 Task: Explore learn.
Action: Mouse moved to (669, 83)
Screenshot: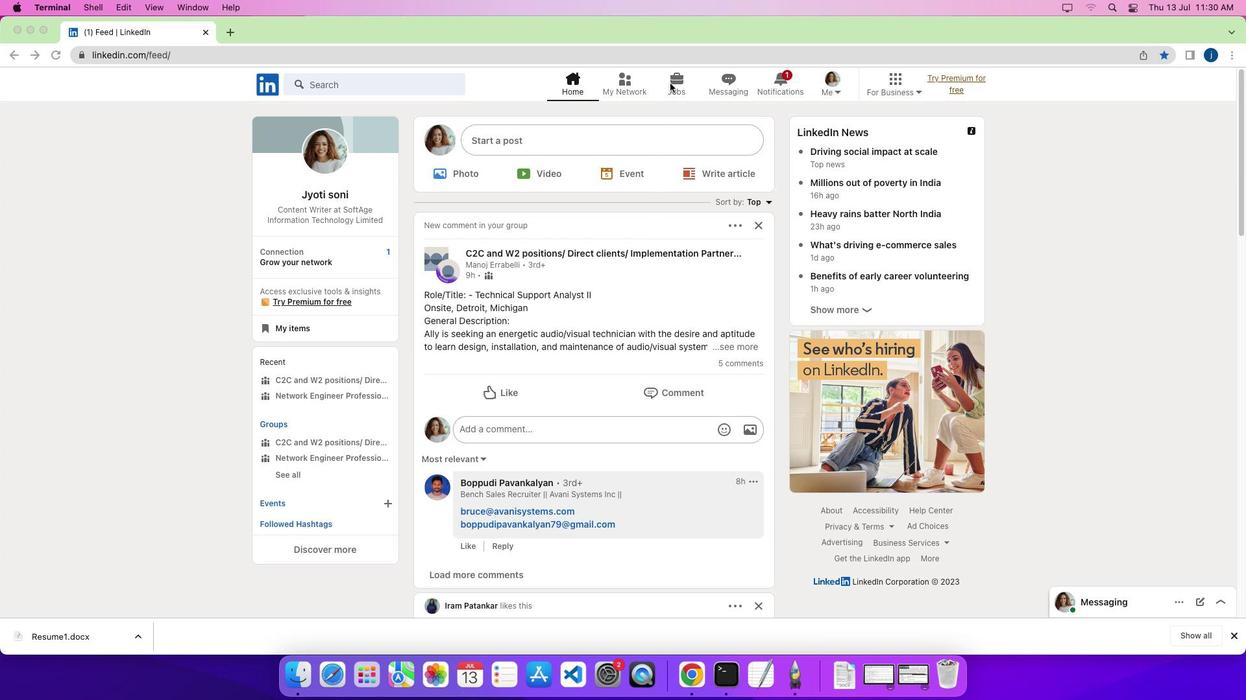 
Action: Mouse pressed left at (669, 83)
Screenshot: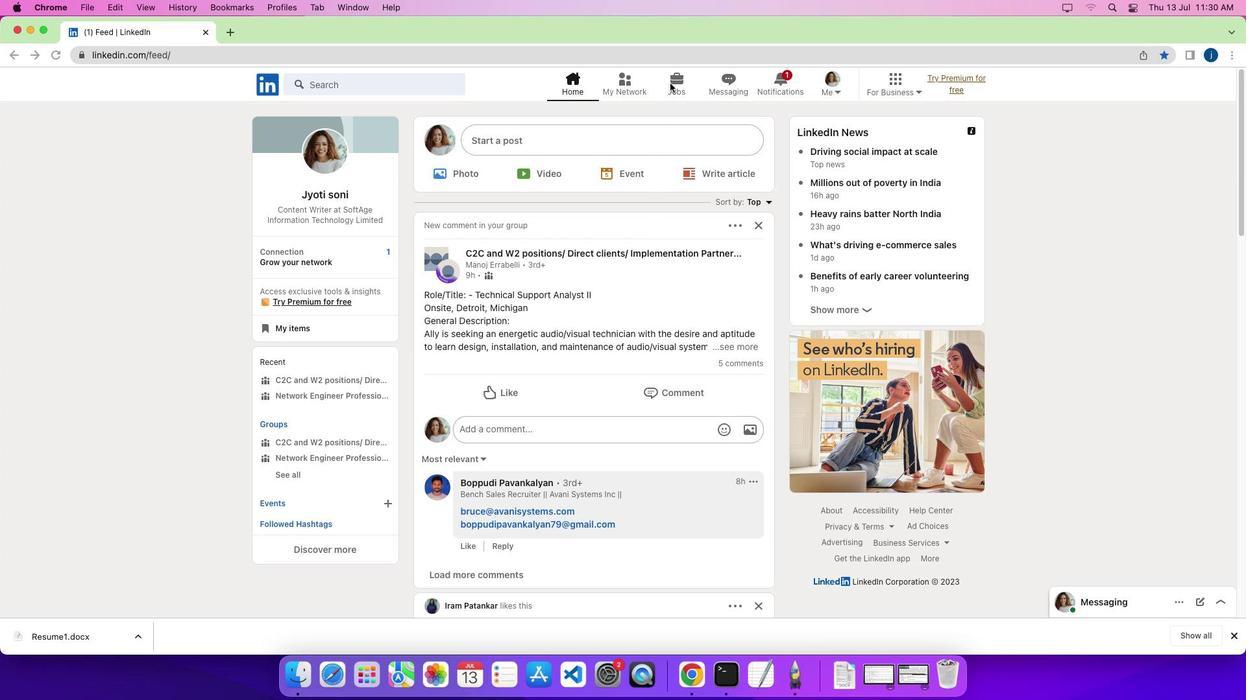 
Action: Mouse pressed left at (669, 83)
Screenshot: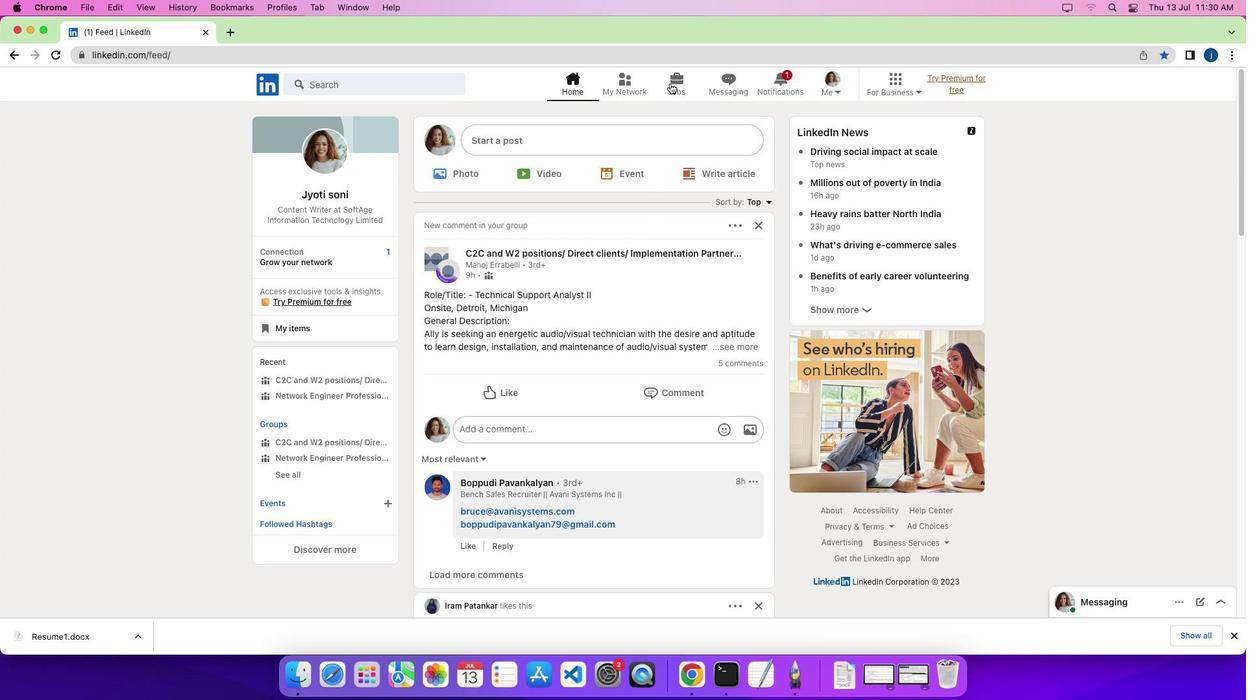 
Action: Mouse moved to (335, 325)
Screenshot: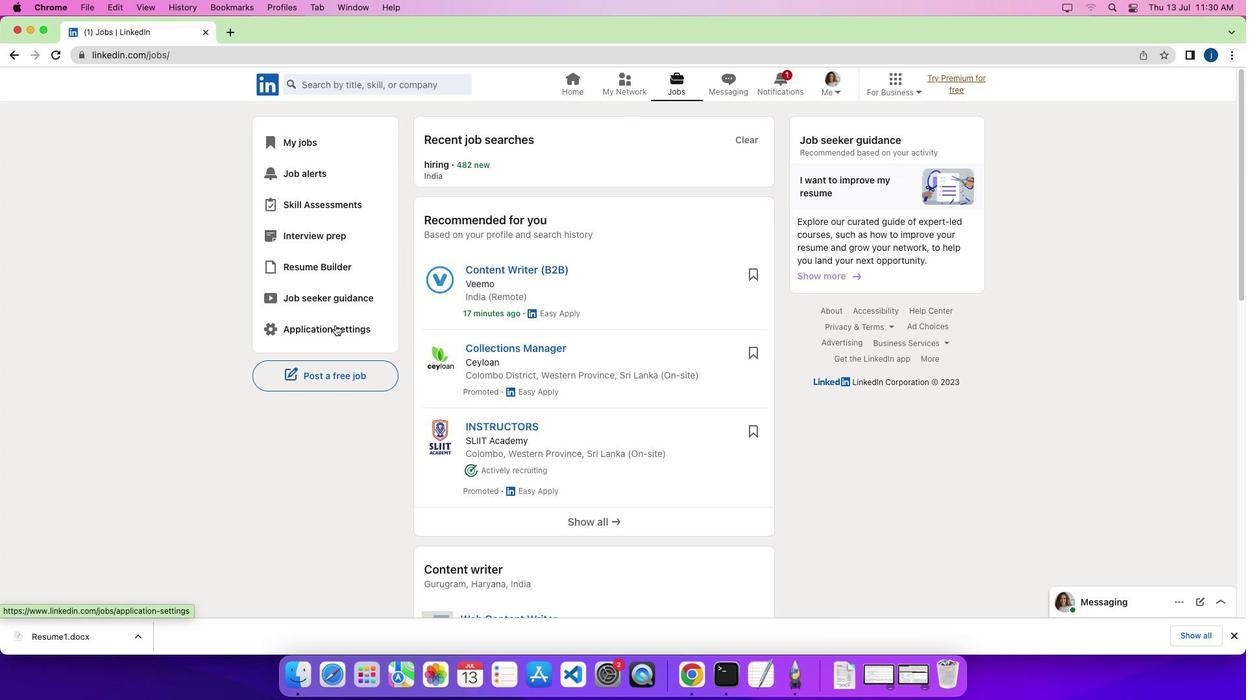 
Action: Mouse pressed left at (335, 325)
Screenshot: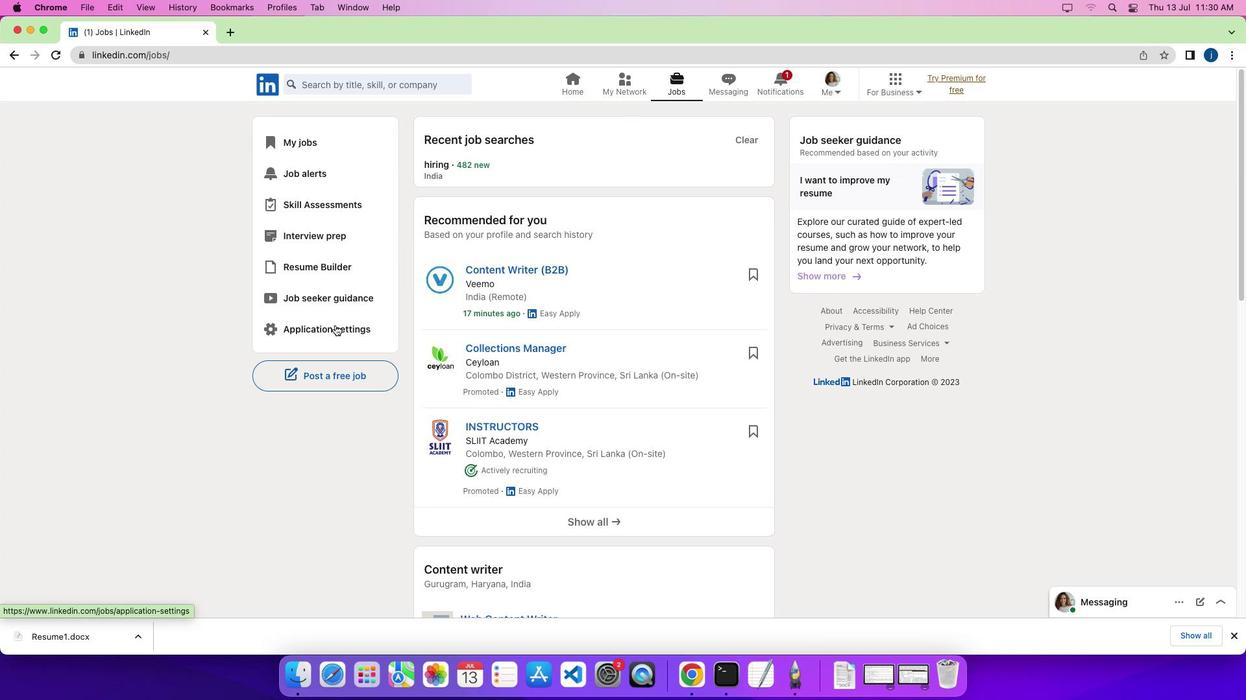 
Action: Mouse moved to (298, 397)
Screenshot: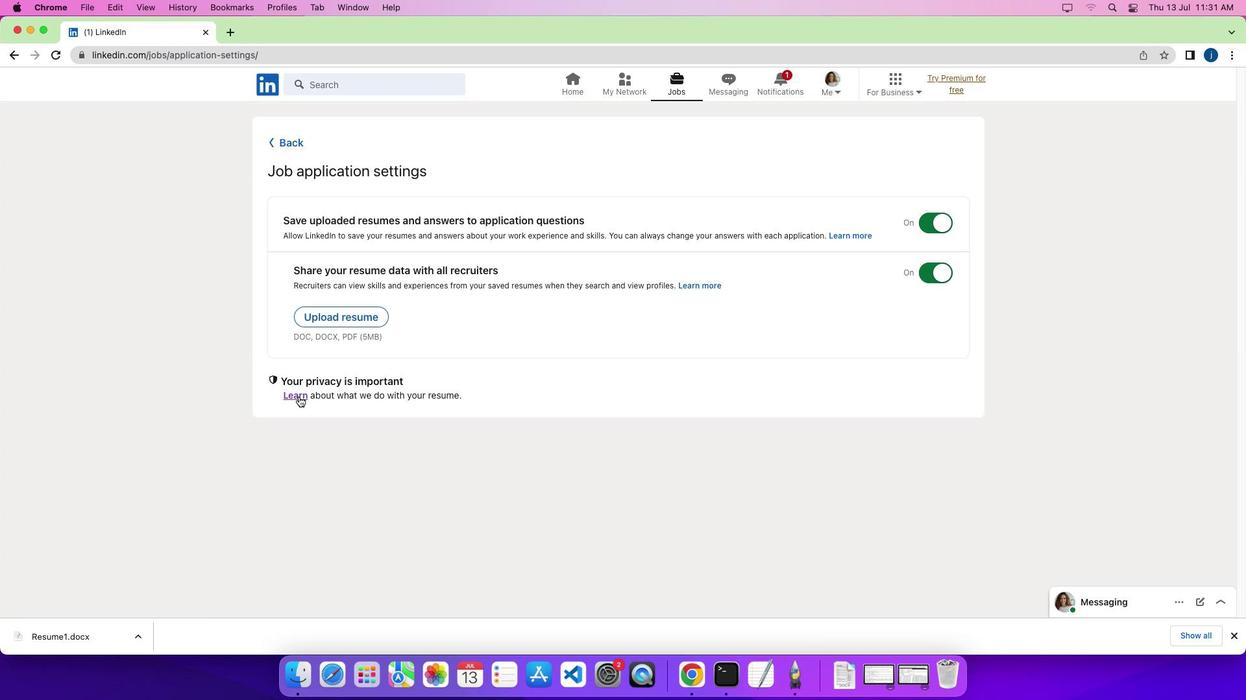 
Action: Mouse pressed left at (298, 397)
Screenshot: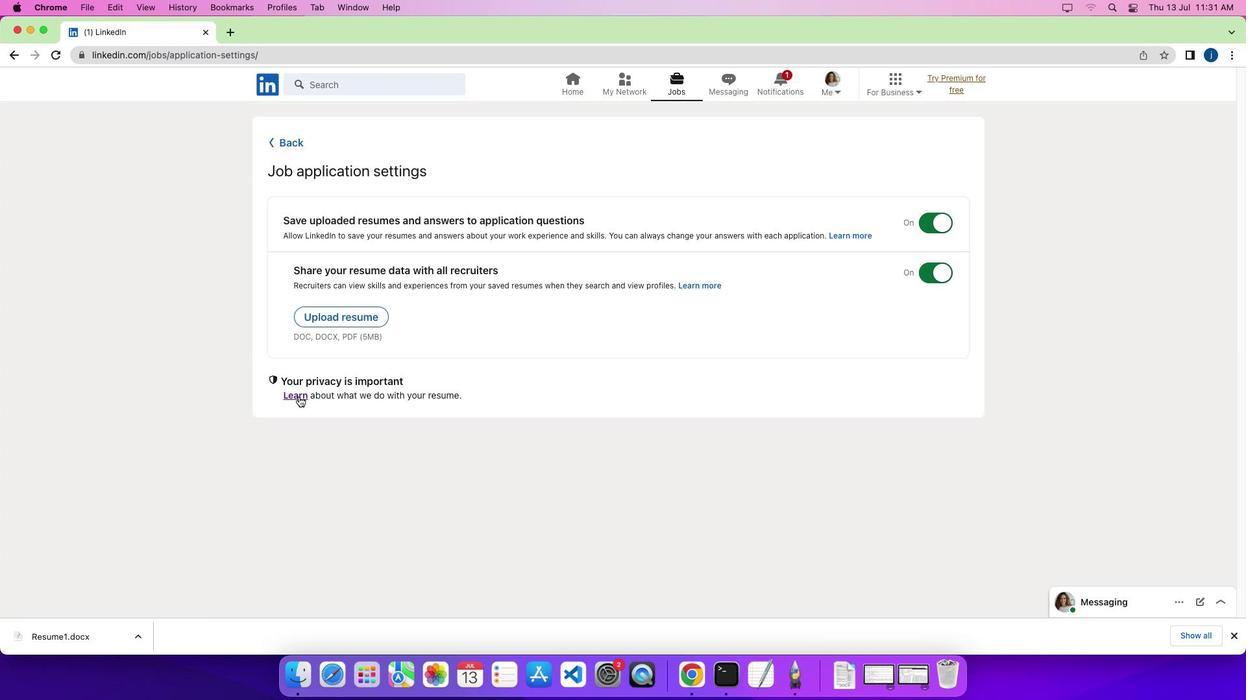 
Action: Mouse moved to (432, 418)
Screenshot: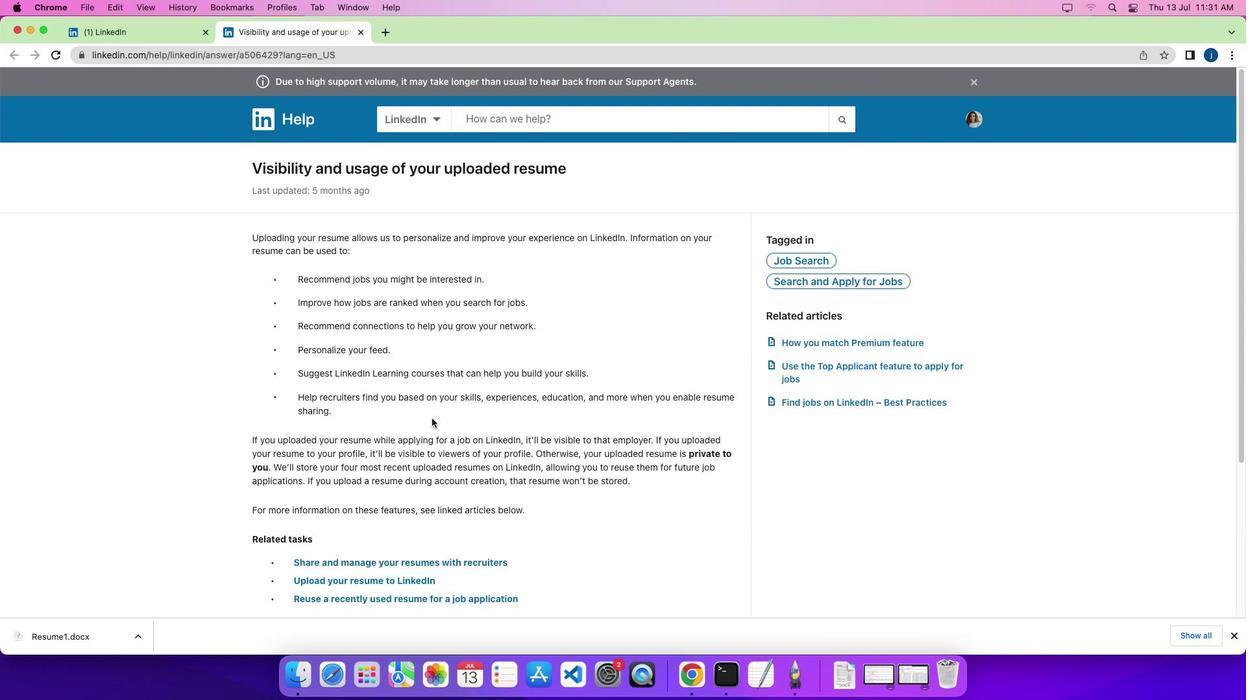 
Action: Mouse scrolled (432, 418) with delta (0, 0)
Screenshot: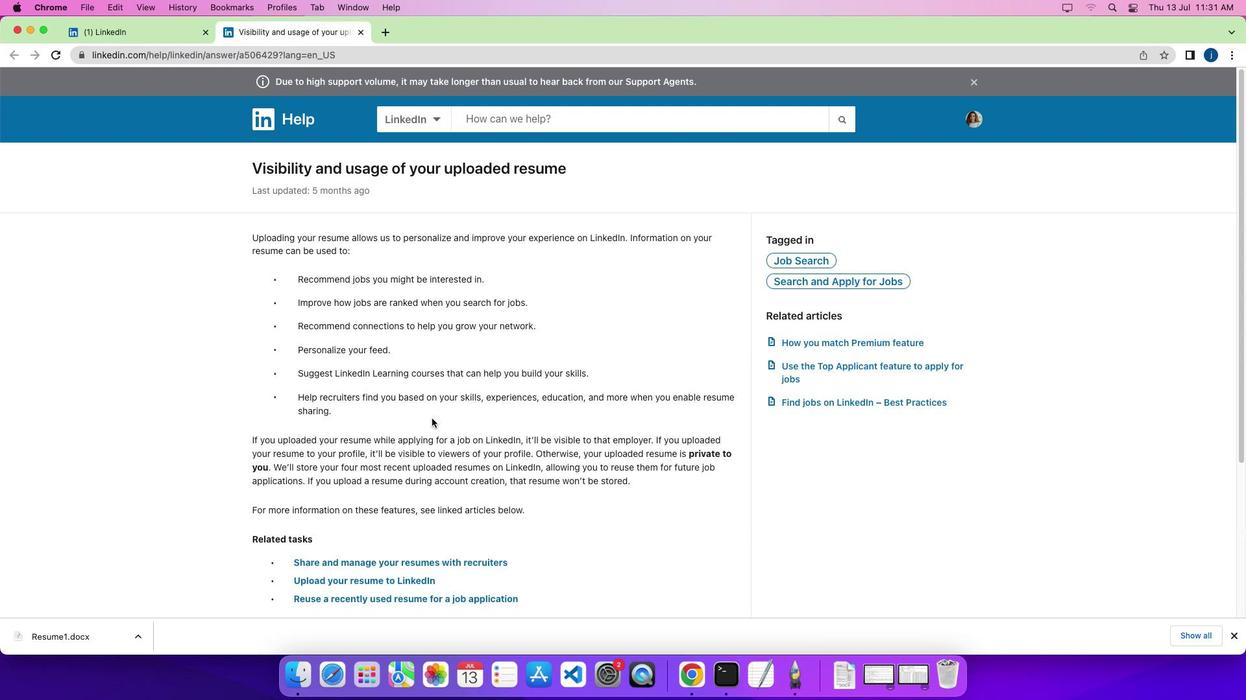 
Action: Mouse moved to (482, 292)
Screenshot: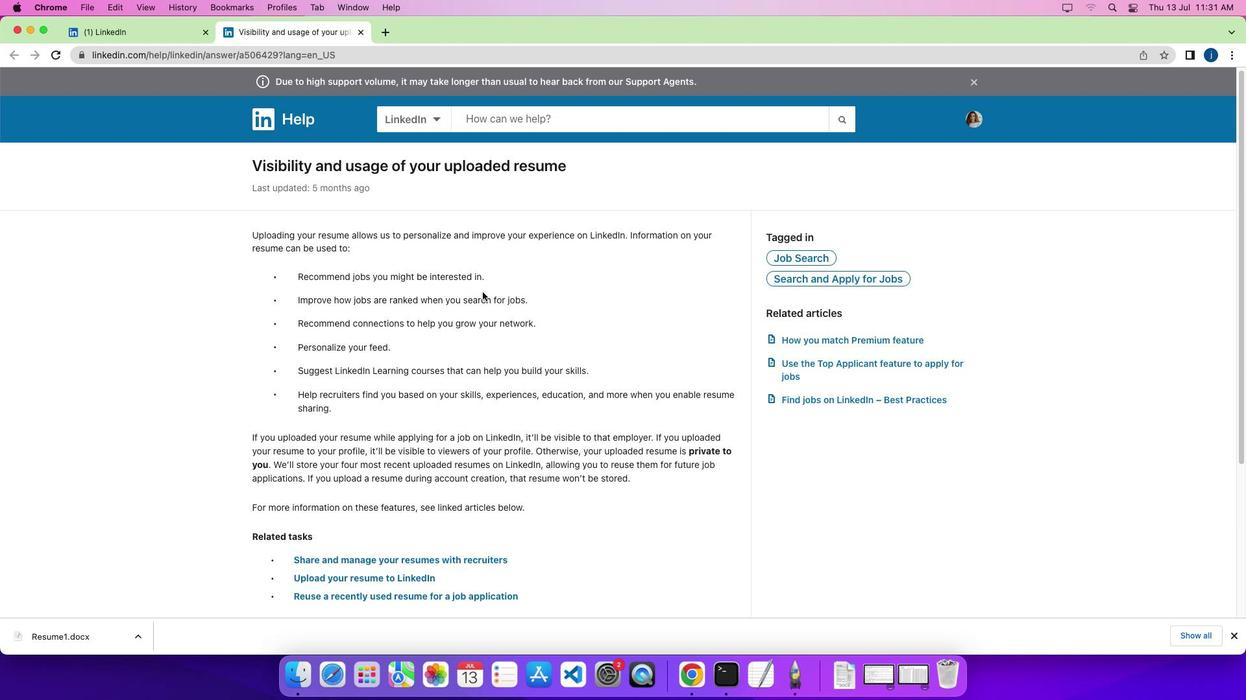 
Action: Mouse scrolled (482, 292) with delta (0, 0)
Screenshot: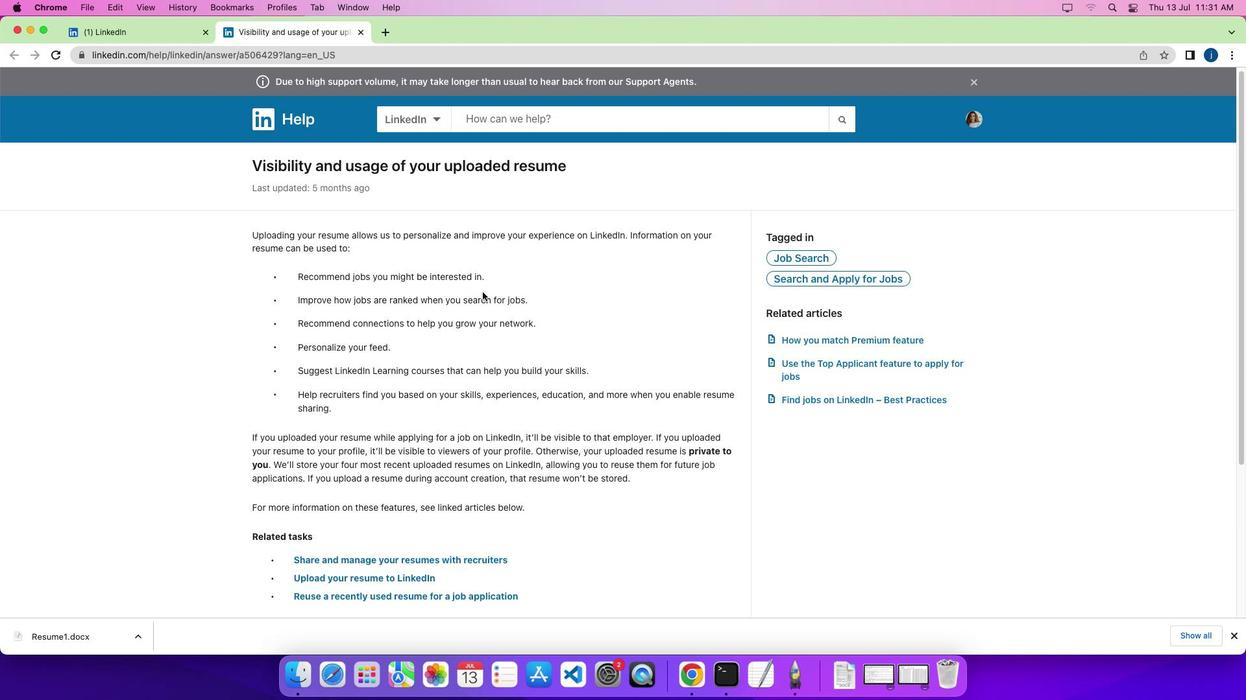 
Action: Mouse scrolled (482, 292) with delta (0, 0)
Screenshot: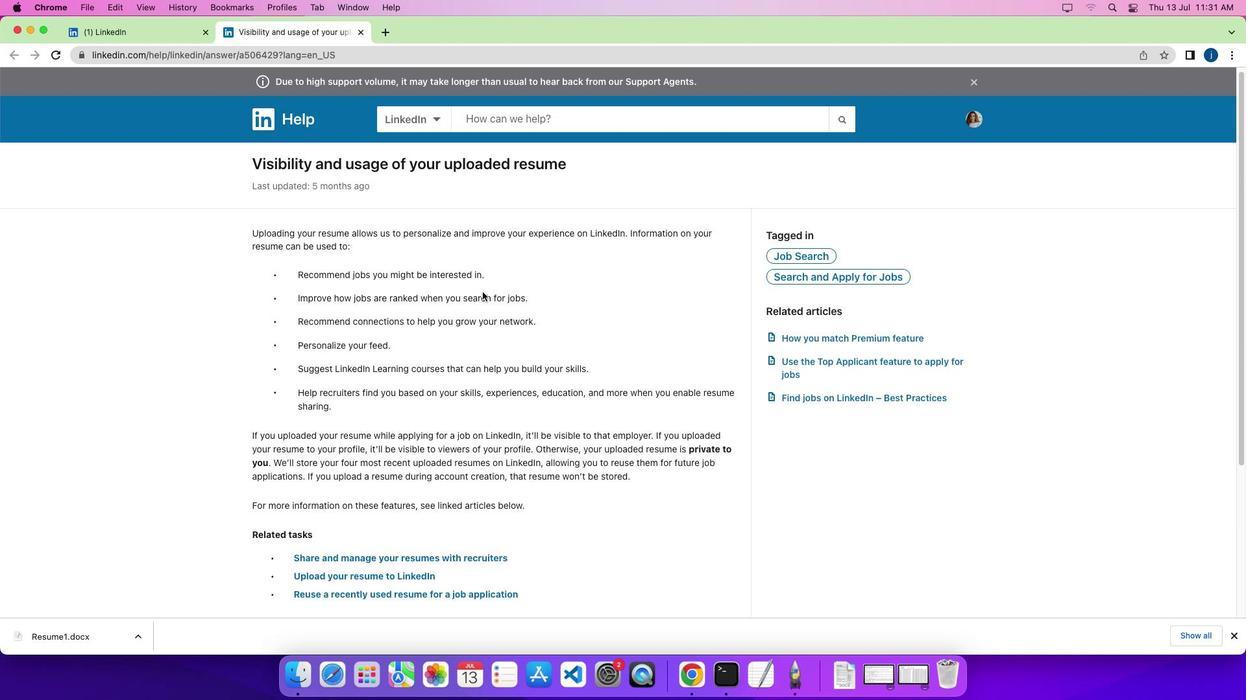 
Action: Mouse scrolled (482, 292) with delta (0, -1)
Screenshot: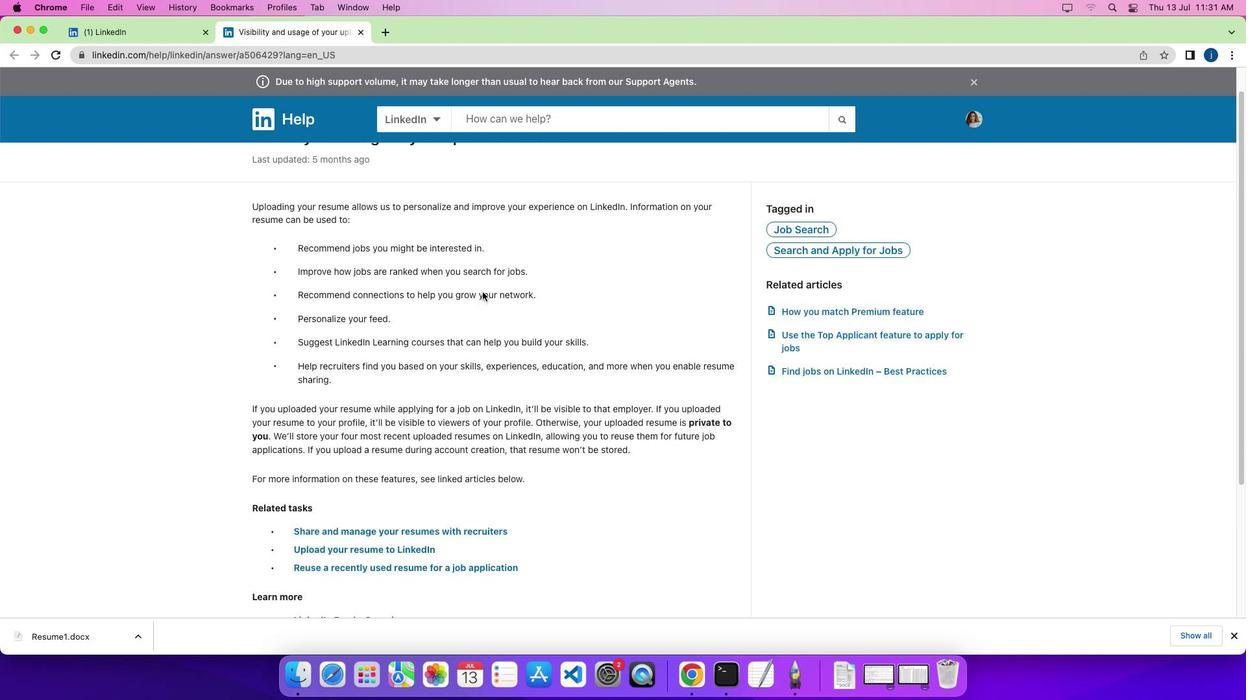 
Action: Mouse moved to (482, 292)
Screenshot: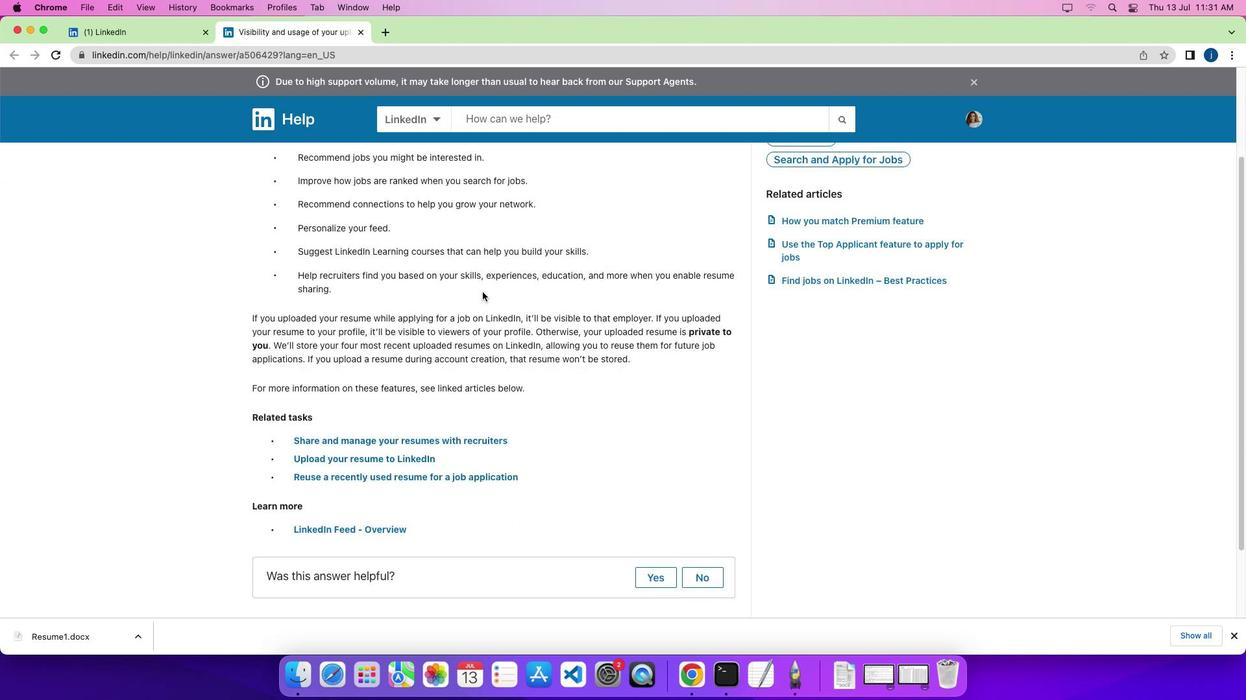 
Action: Mouse scrolled (482, 292) with delta (0, 0)
Screenshot: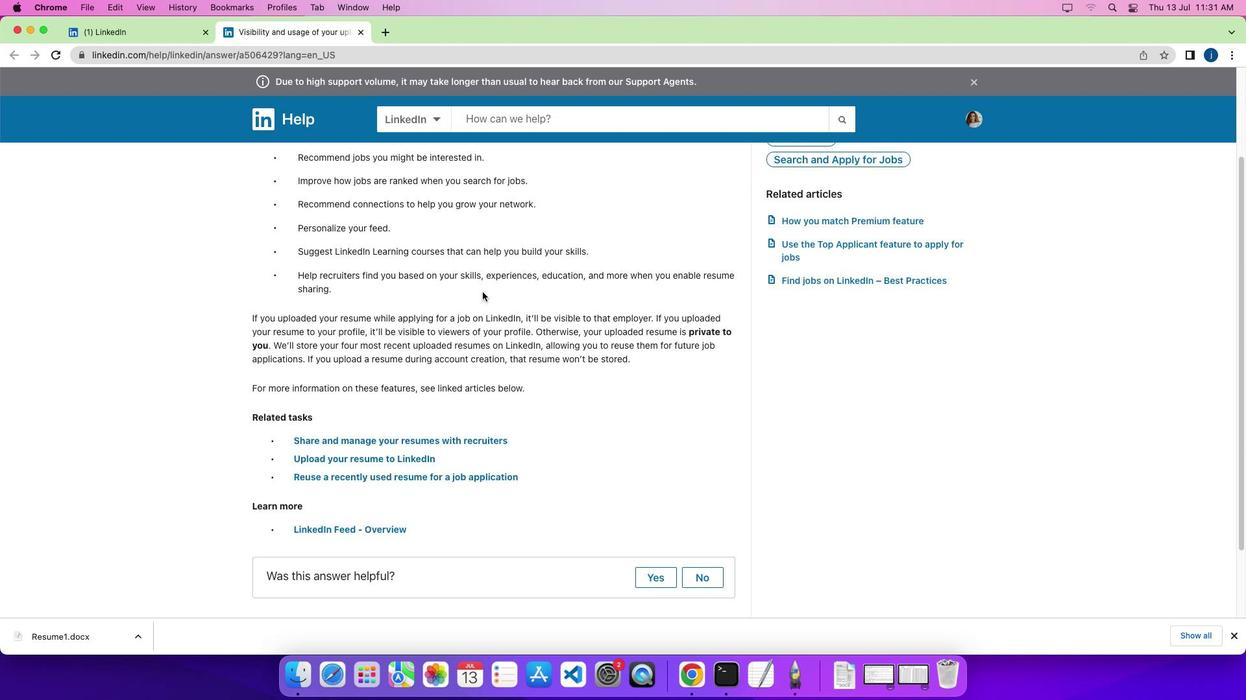 
Action: Mouse scrolled (482, 292) with delta (0, 0)
Screenshot: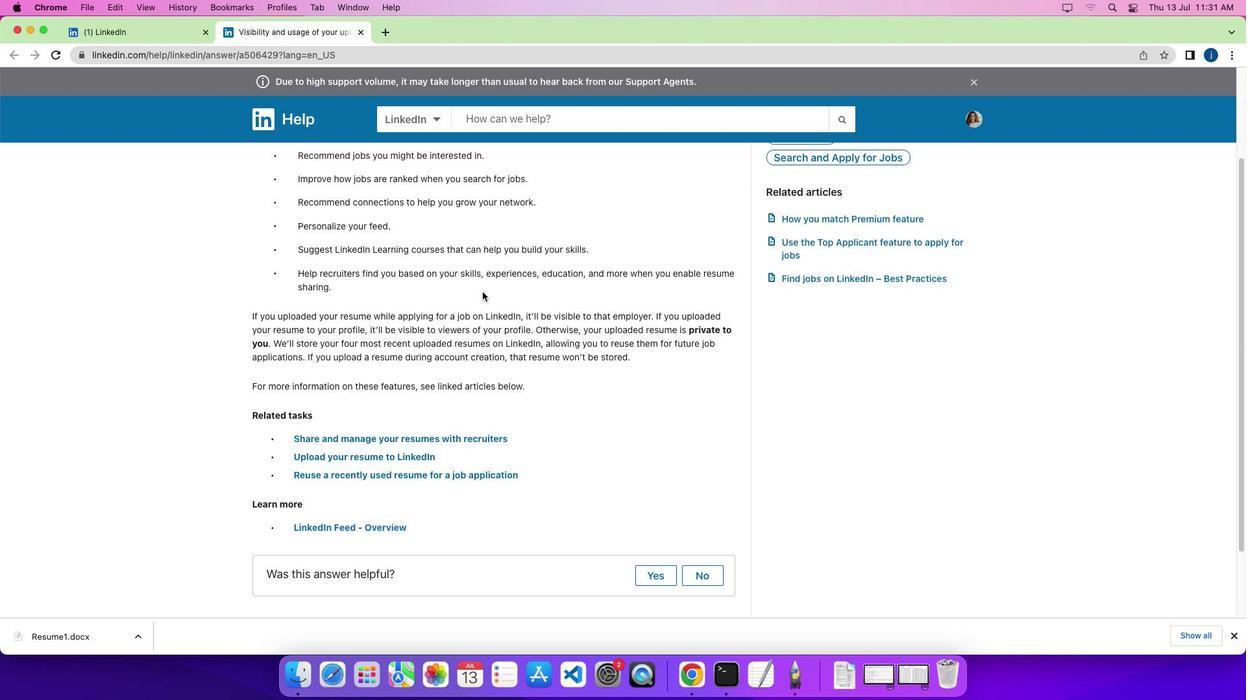 
Action: Mouse scrolled (482, 292) with delta (0, 0)
Screenshot: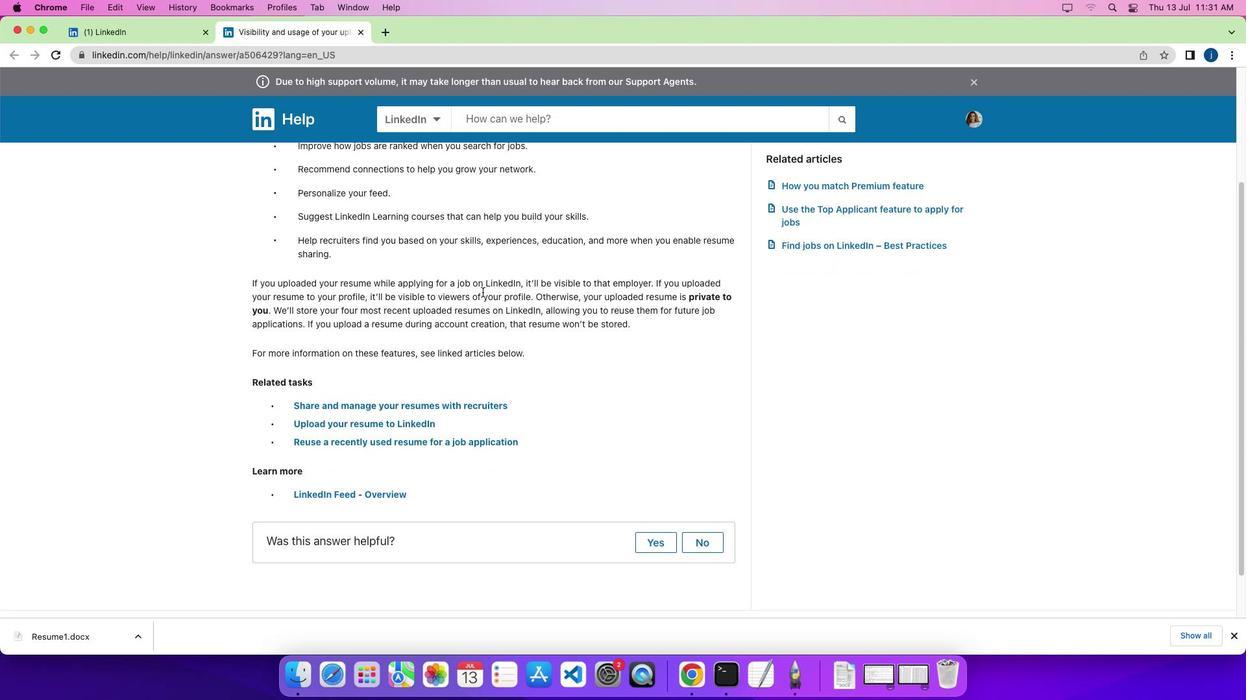 
Action: Mouse scrolled (482, 292) with delta (0, 0)
Screenshot: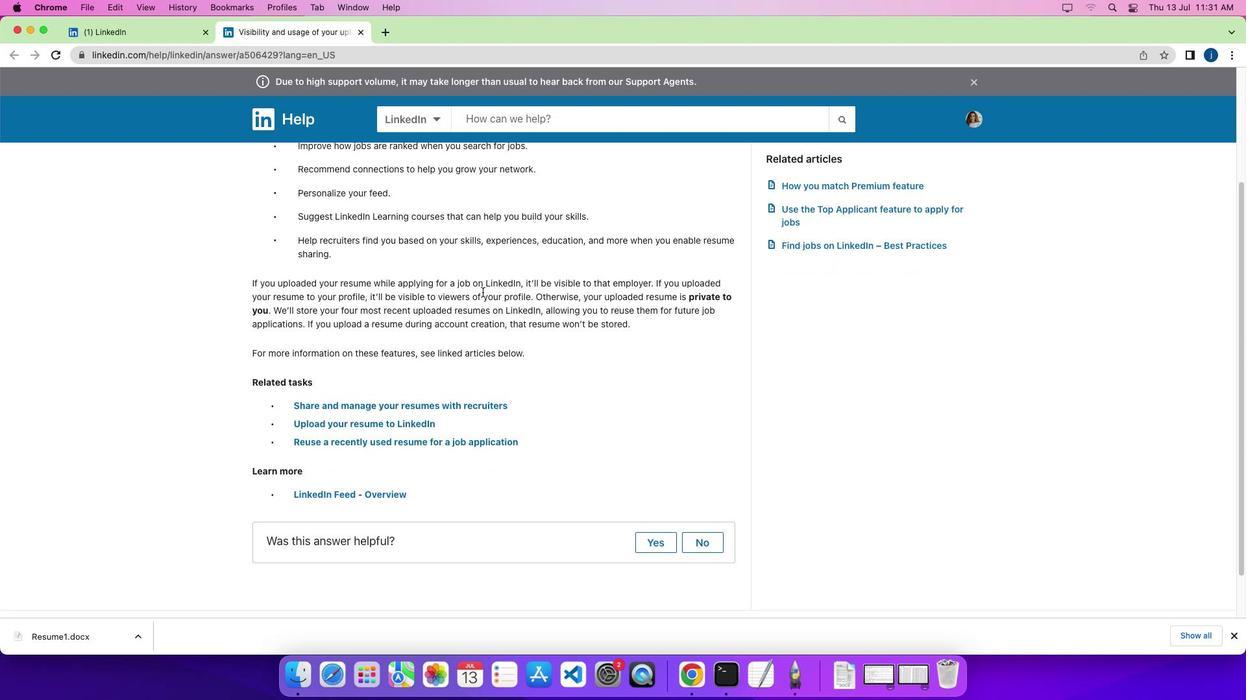 
Action: Mouse scrolled (482, 292) with delta (0, -2)
Screenshot: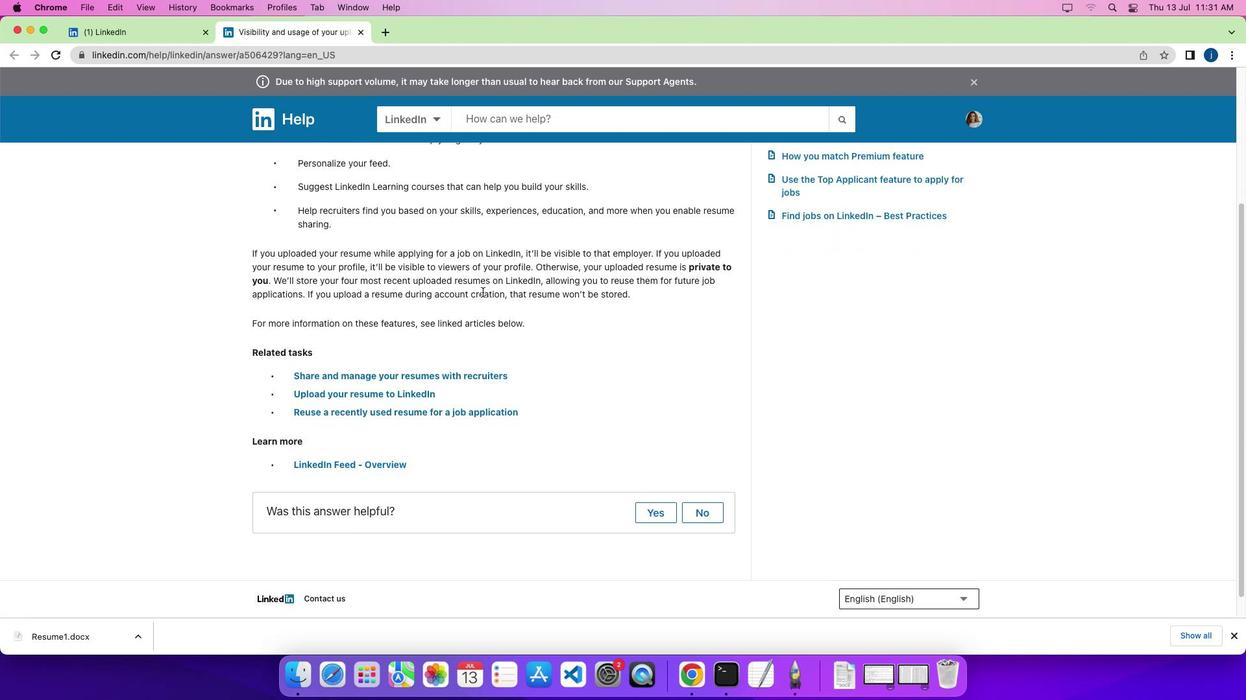 
Action: Mouse scrolled (482, 292) with delta (0, 0)
Screenshot: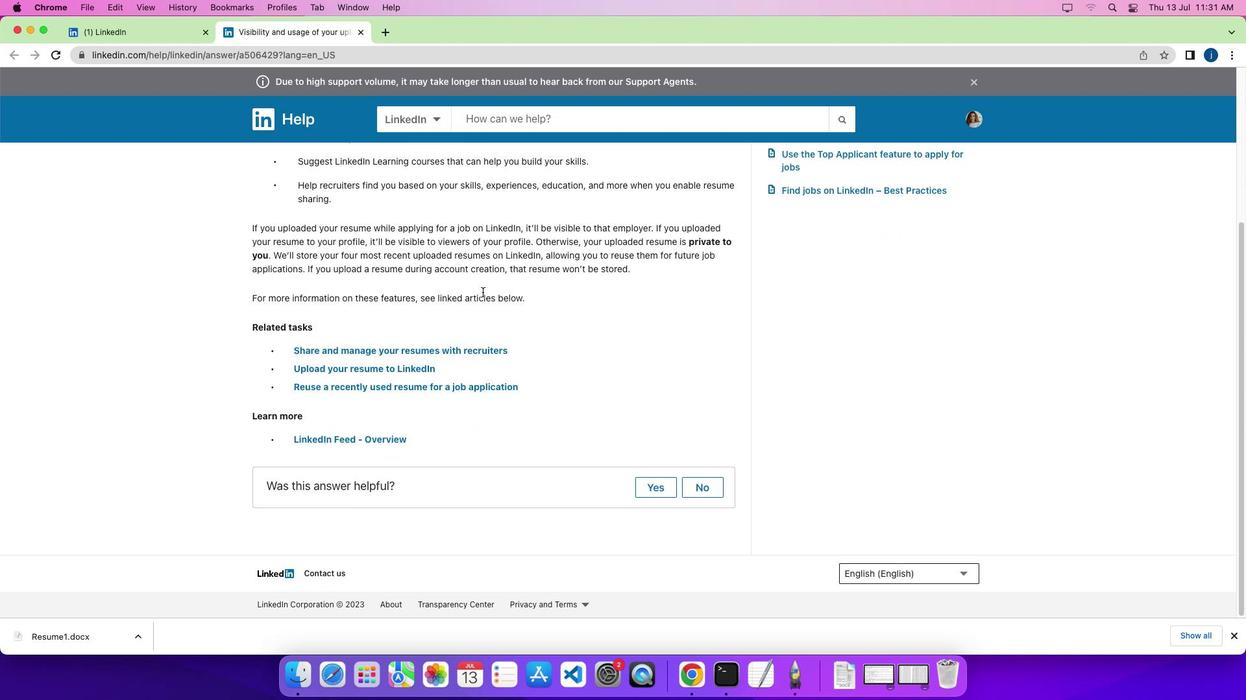 
Action: Mouse scrolled (482, 292) with delta (0, 0)
Screenshot: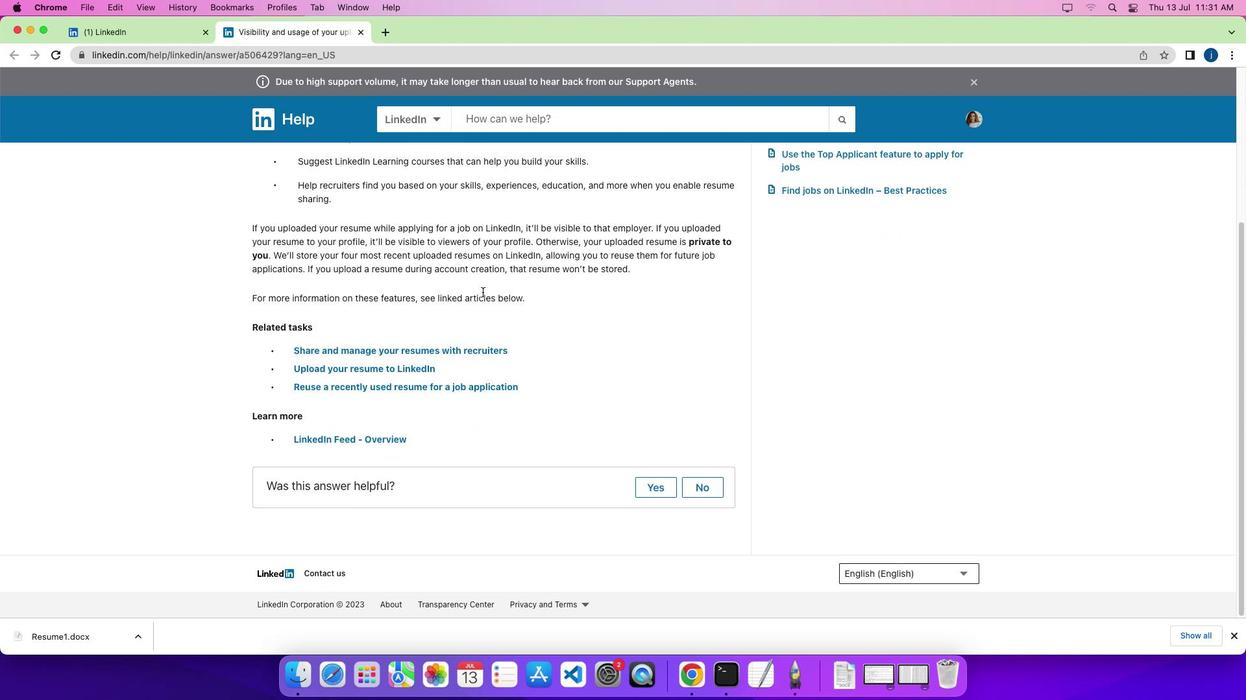 
Action: Mouse scrolled (482, 292) with delta (0, 0)
Screenshot: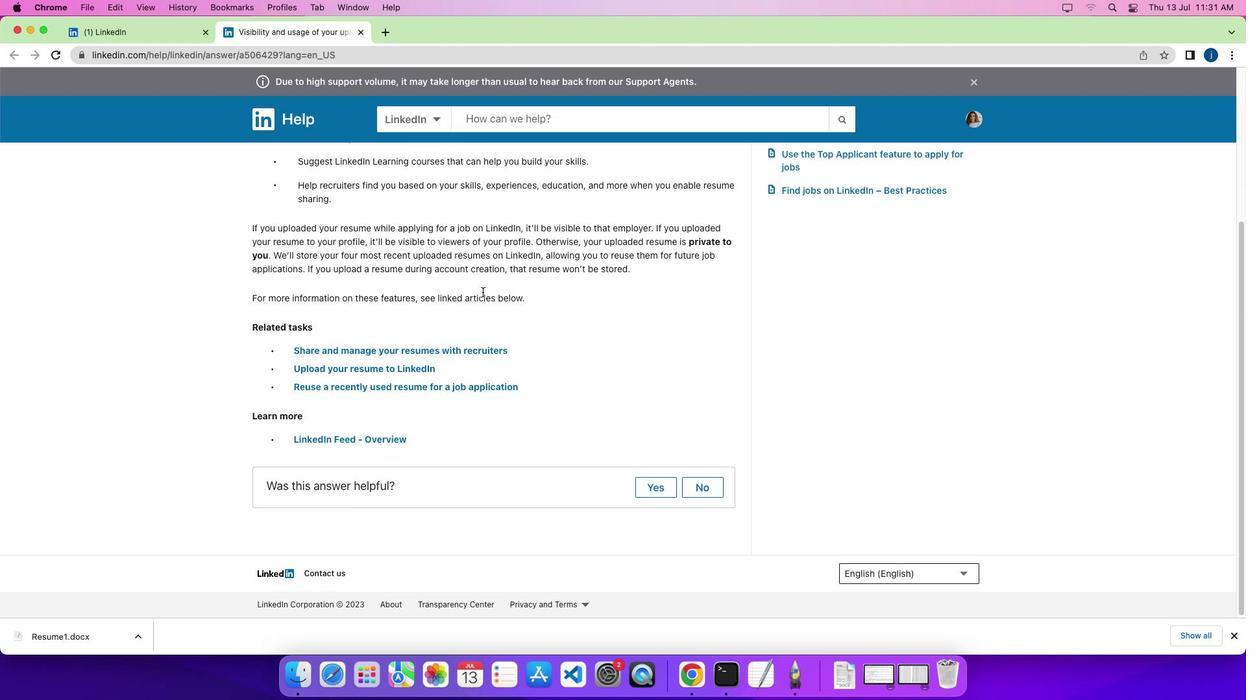 
Action: Mouse scrolled (482, 292) with delta (0, 0)
Screenshot: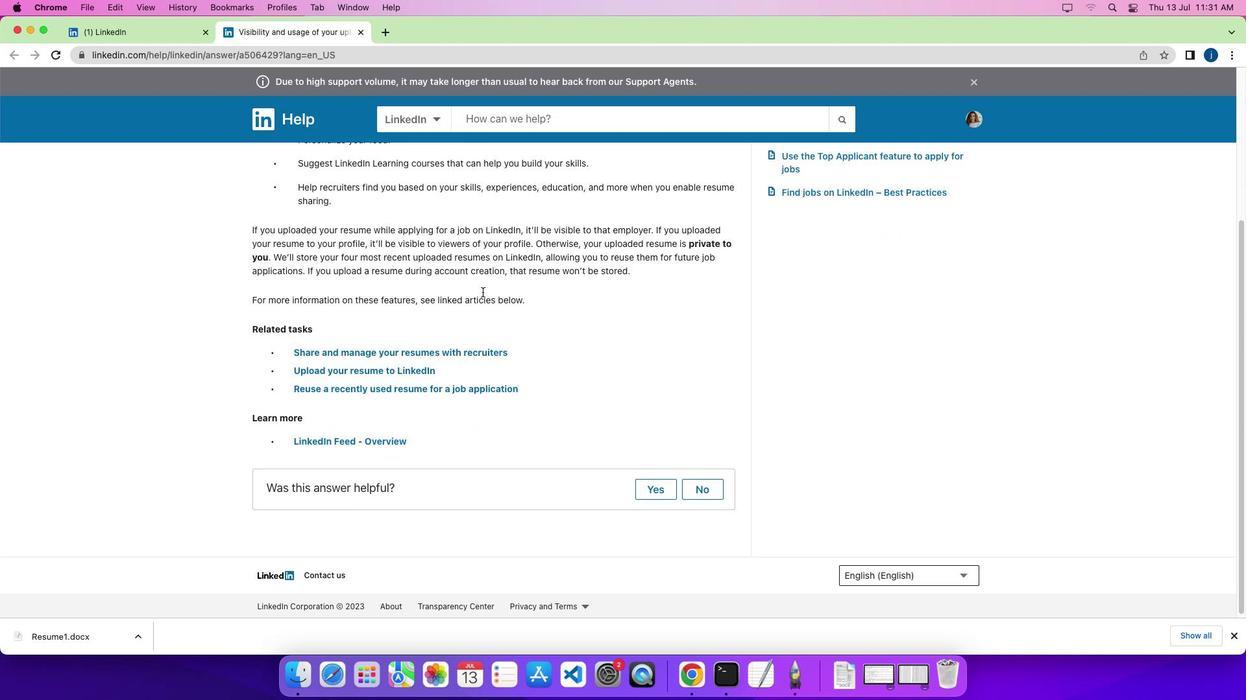 
Action: Mouse scrolled (482, 292) with delta (0, 0)
Screenshot: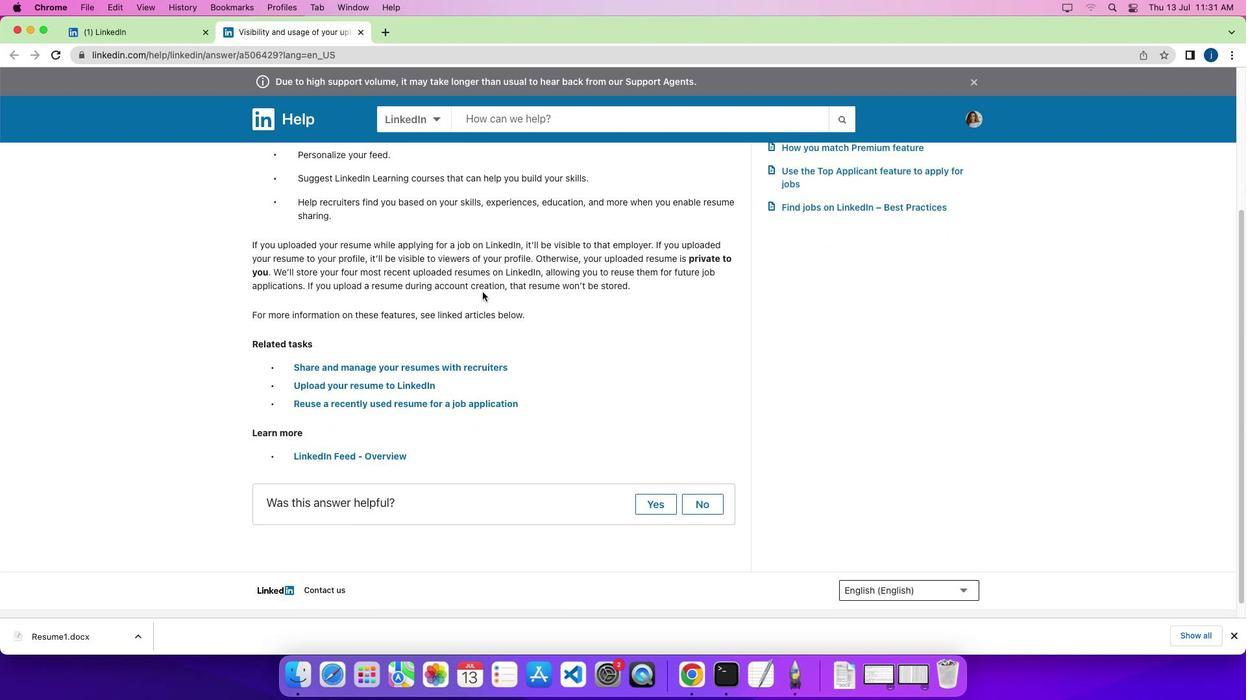 
Action: Mouse scrolled (482, 292) with delta (0, 0)
Screenshot: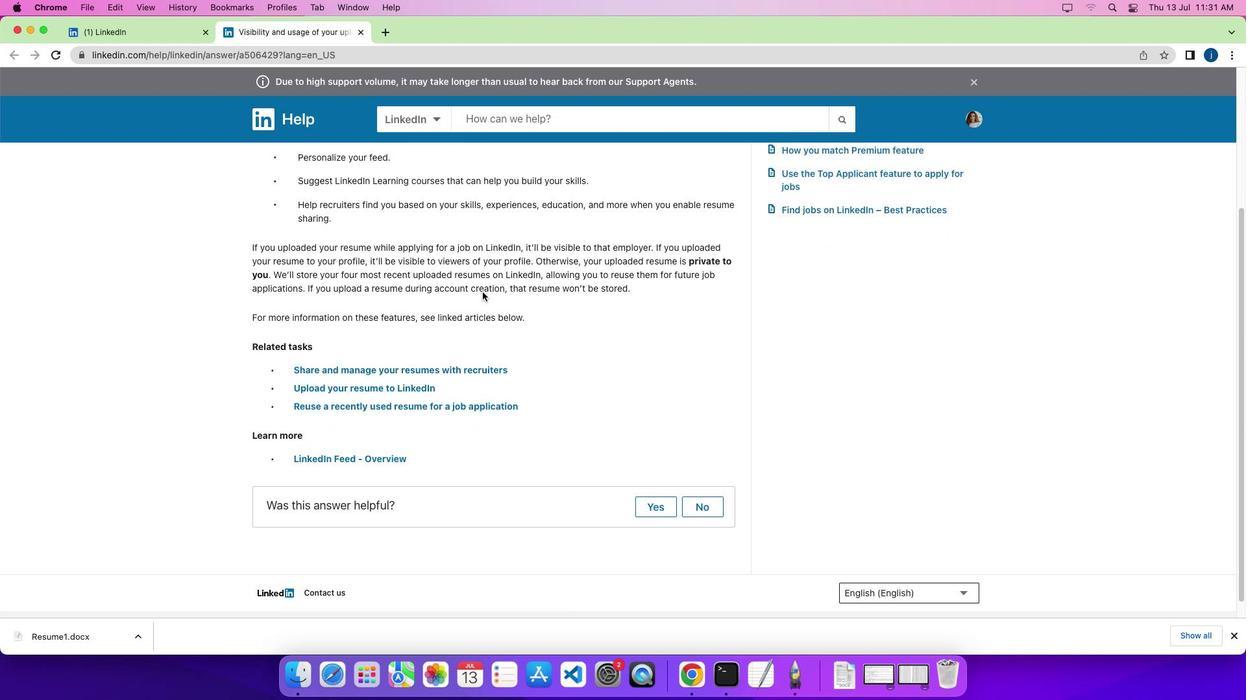 
Action: Mouse scrolled (482, 292) with delta (0, 0)
Screenshot: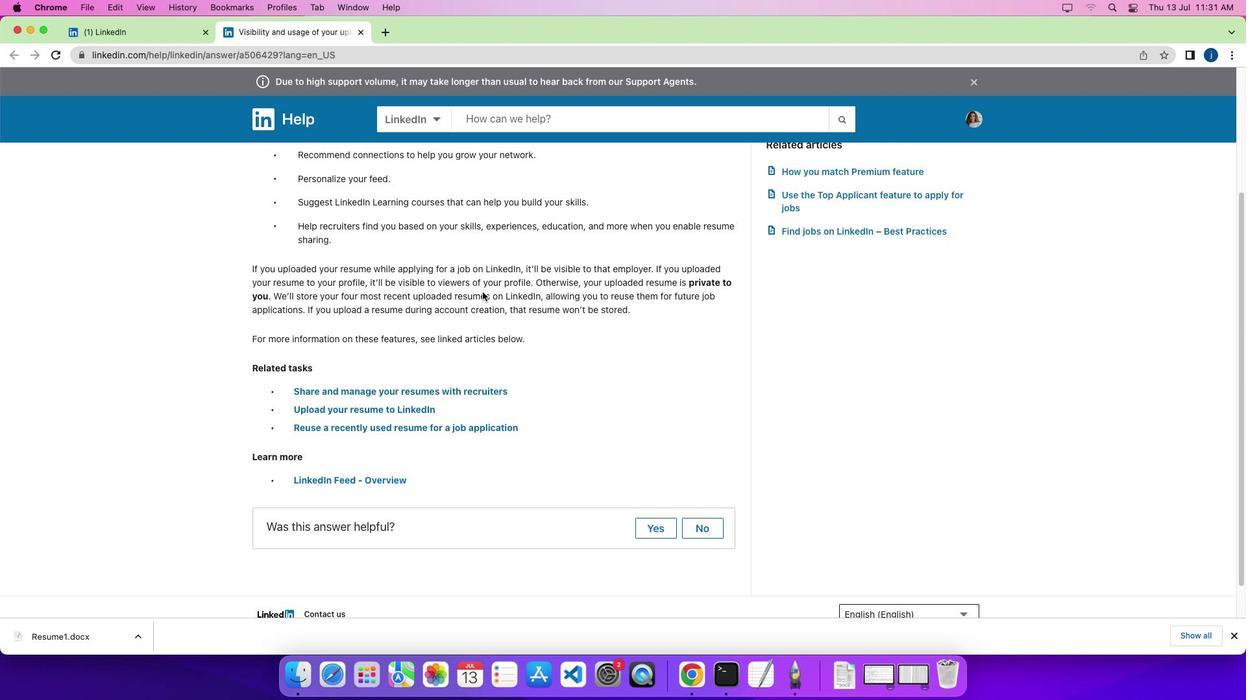 
Action: Mouse scrolled (482, 292) with delta (0, 0)
Screenshot: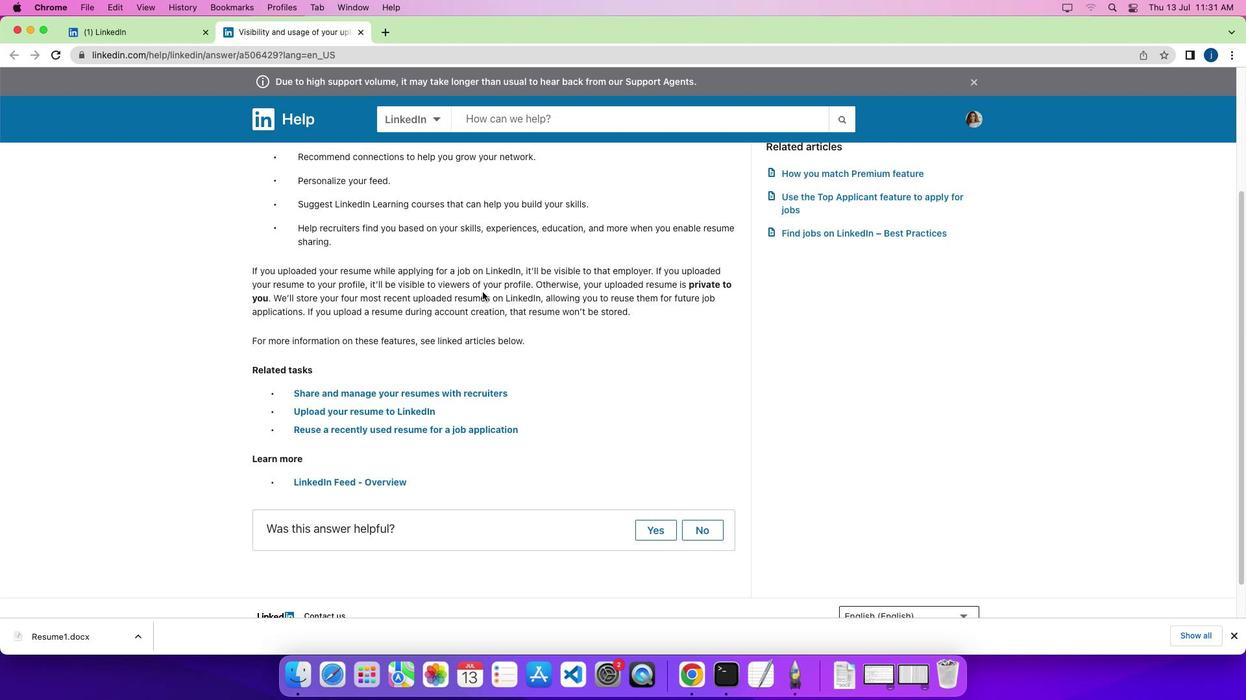 
Action: Mouse scrolled (482, 292) with delta (0, 3)
Screenshot: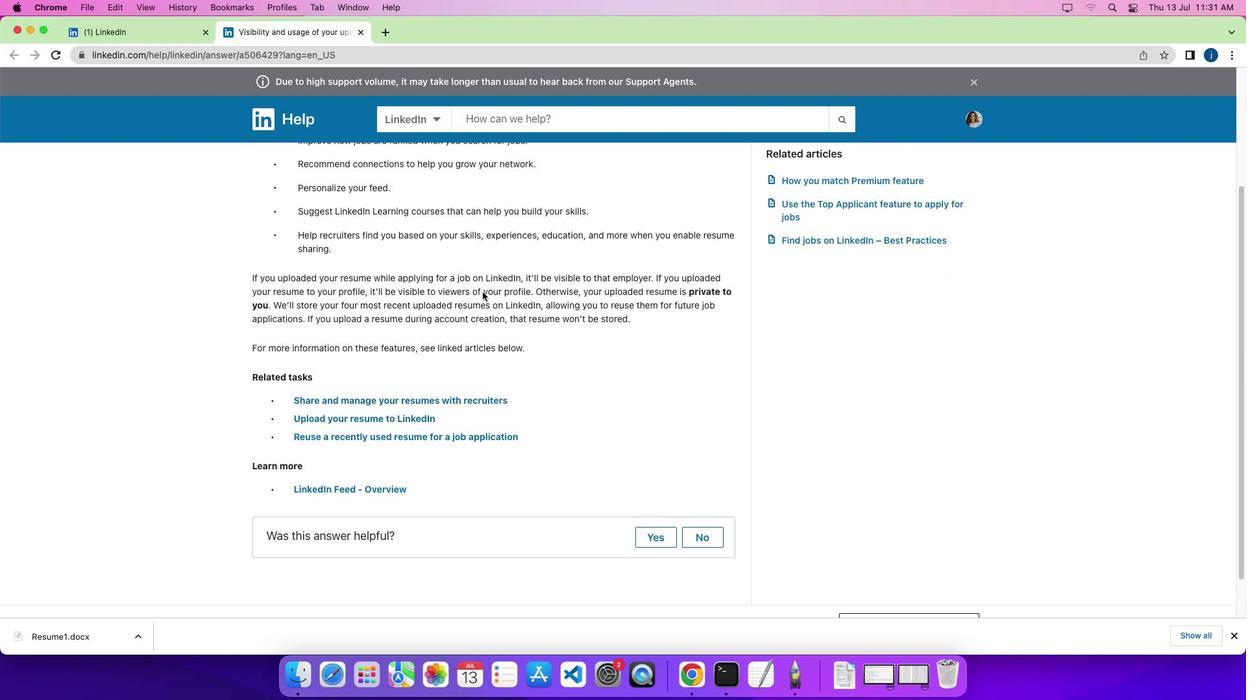 
Action: Mouse scrolled (482, 292) with delta (0, 0)
Screenshot: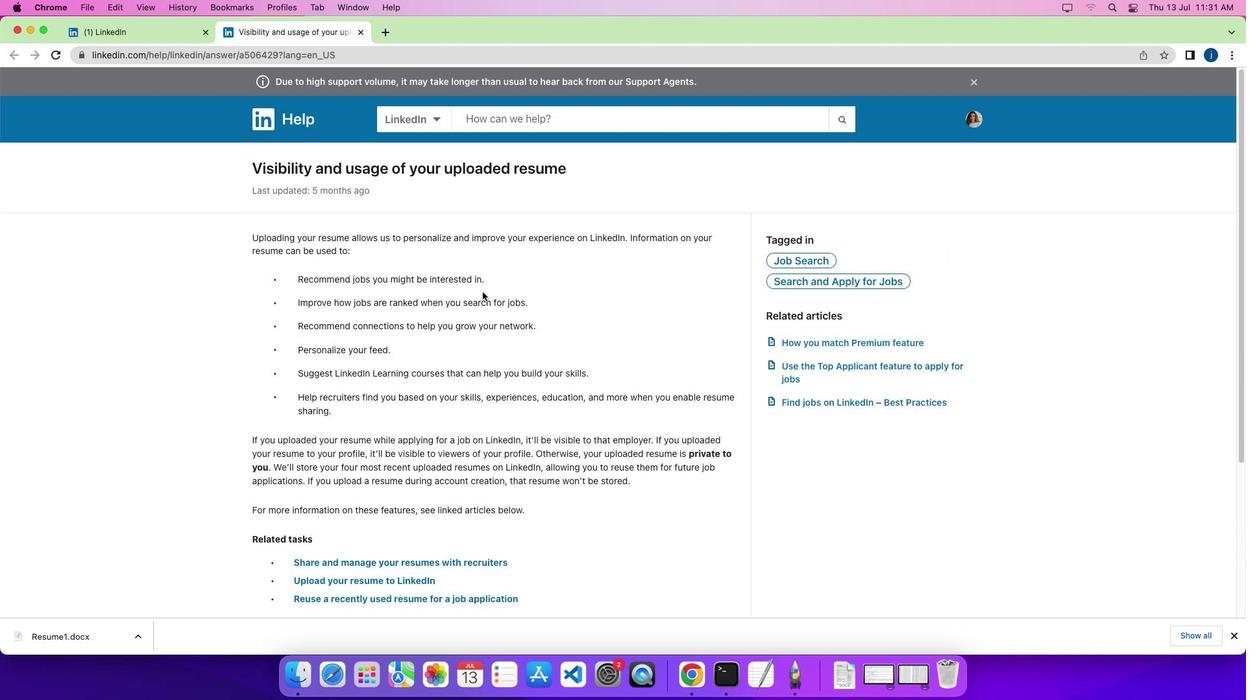 
Action: Mouse scrolled (482, 292) with delta (0, 0)
Screenshot: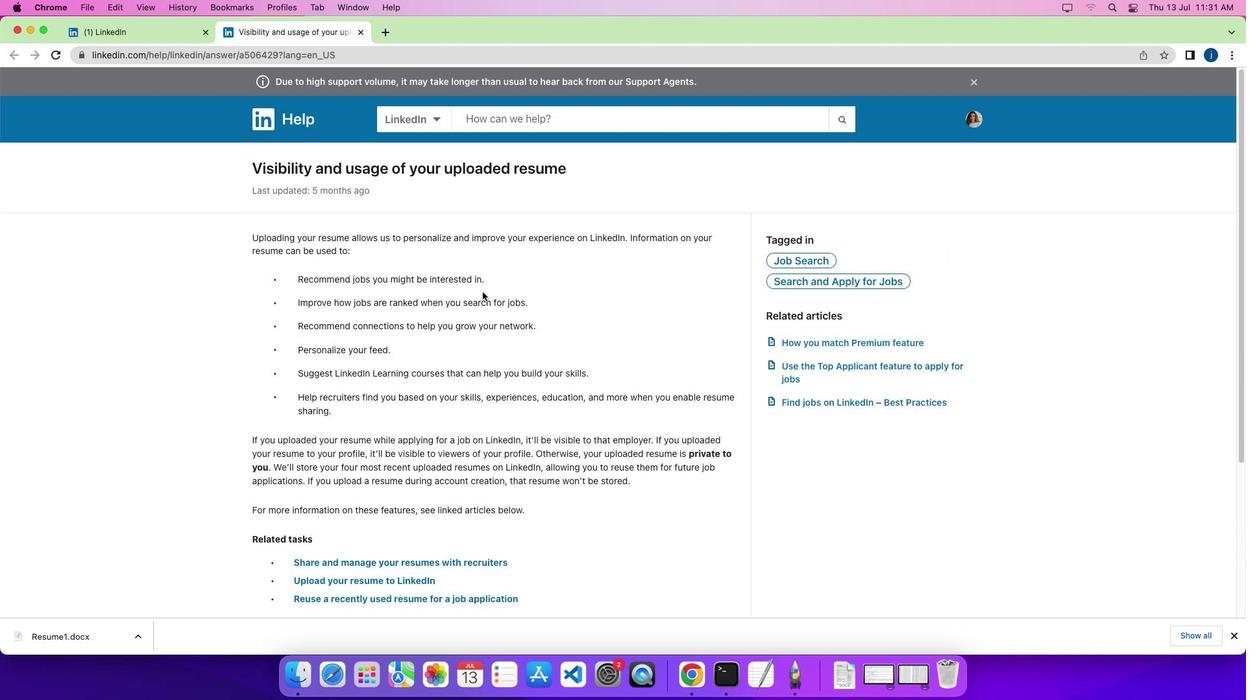 
Action: Mouse scrolled (482, 292) with delta (0, 0)
Screenshot: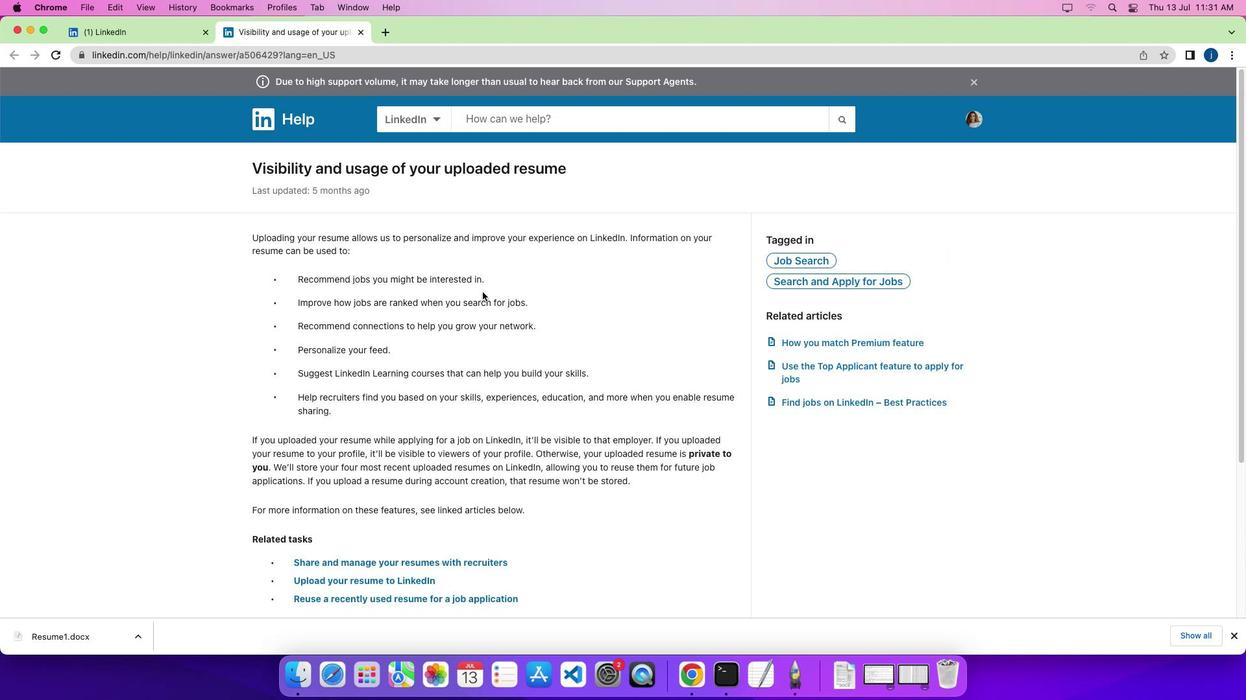 
